 Task: Add an event with the title Second Client Meeting, date '2023/12/21', time 8:30 AM to 10:30 AMand add a description: The Lunch Break Mindfulness Session is suitable for individuals of all experience levels, including those who are new to mindfulness. No special equipment or clothing is required—participants can simply find a comfortable position and bring their full attention to the practice.Select event color  Grape . Add location for the event as: 123 Montmartre, Paris, France, logged in from the account softage.5@softage.netand send the event invitation to softage.3@softage.net and softage.4@softage.net. Set a reminder for the event Doesn't repeat
Action: Mouse moved to (65, 107)
Screenshot: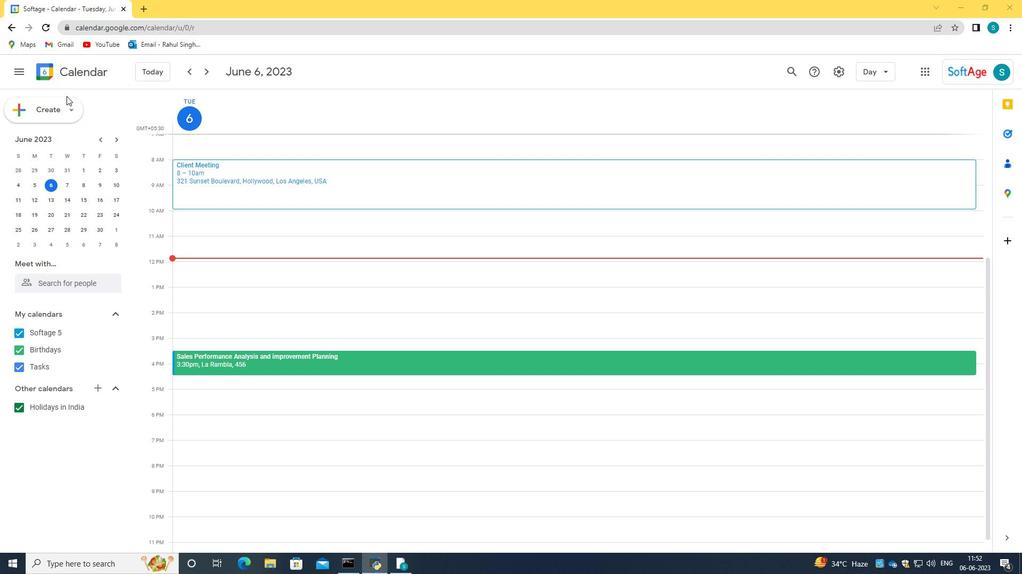 
Action: Mouse pressed left at (65, 107)
Screenshot: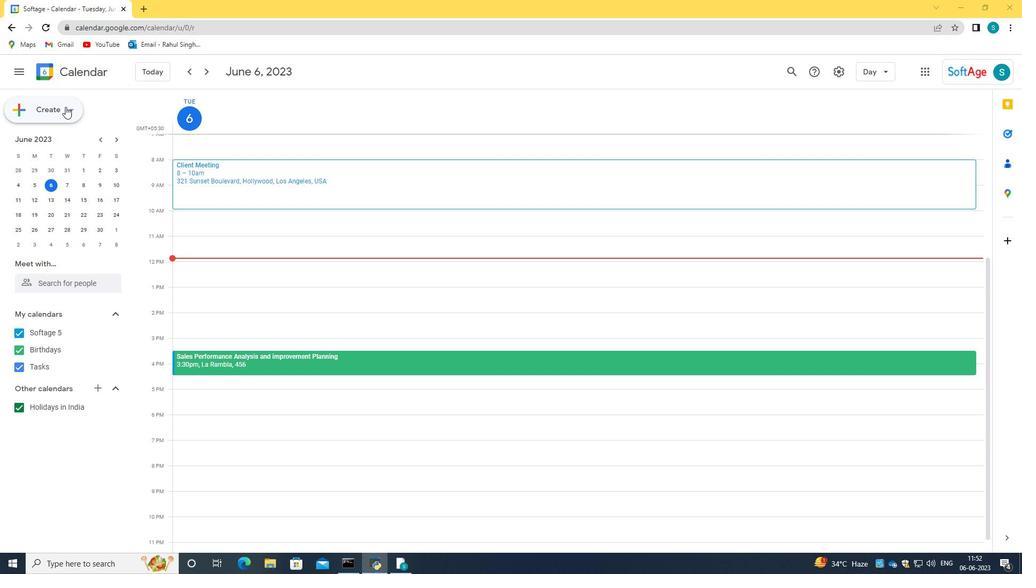 
Action: Mouse moved to (78, 135)
Screenshot: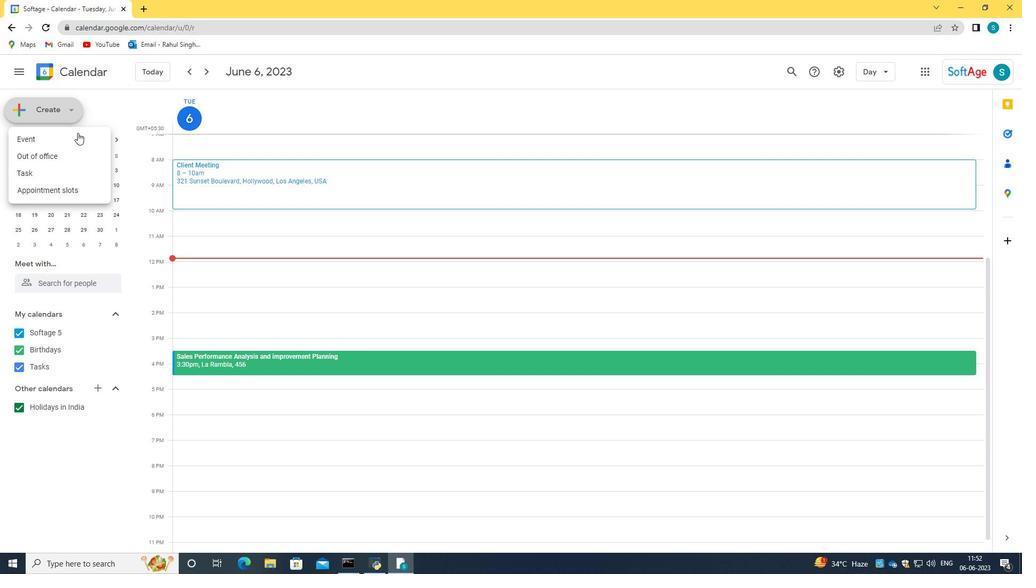 
Action: Mouse pressed left at (78, 135)
Screenshot: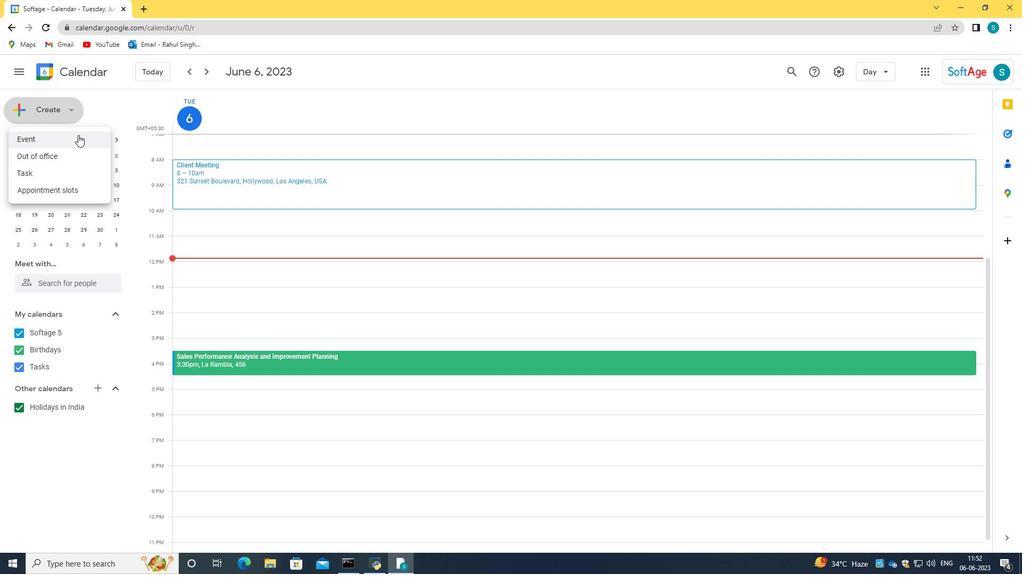 
Action: Mouse moved to (603, 422)
Screenshot: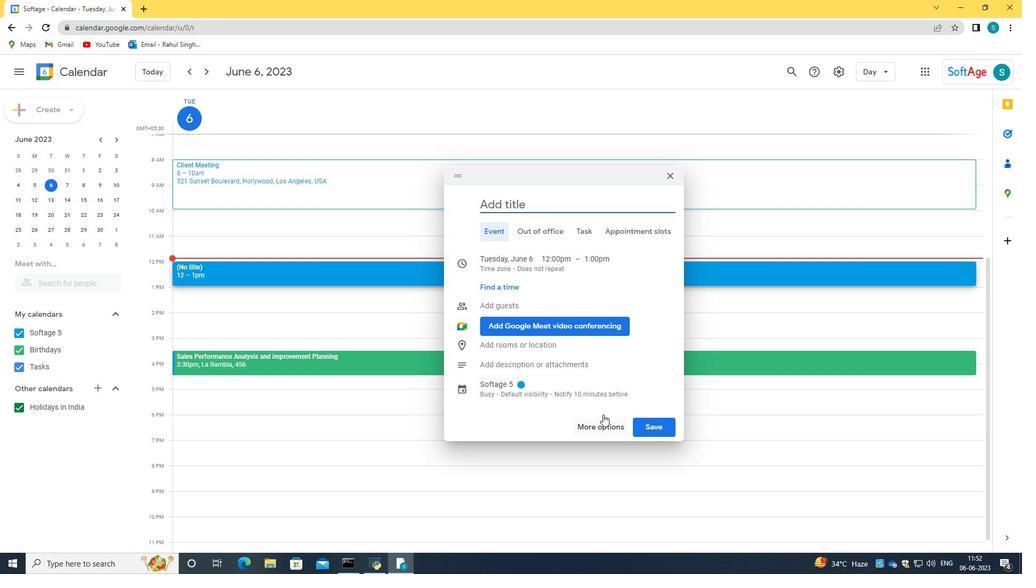 
Action: Mouse pressed left at (603, 422)
Screenshot: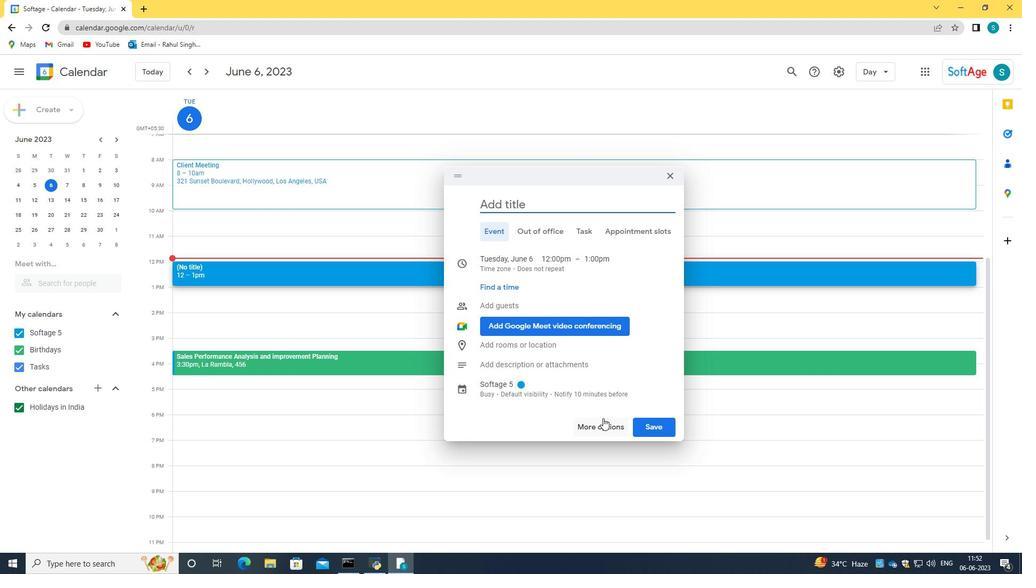 
Action: Mouse moved to (177, 79)
Screenshot: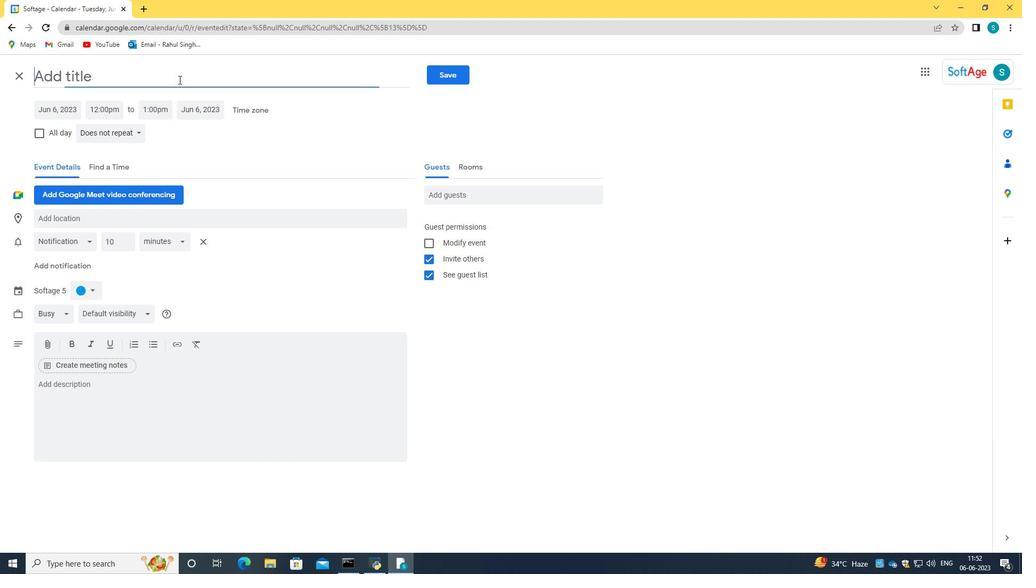 
Action: Mouse pressed left at (177, 79)
Screenshot: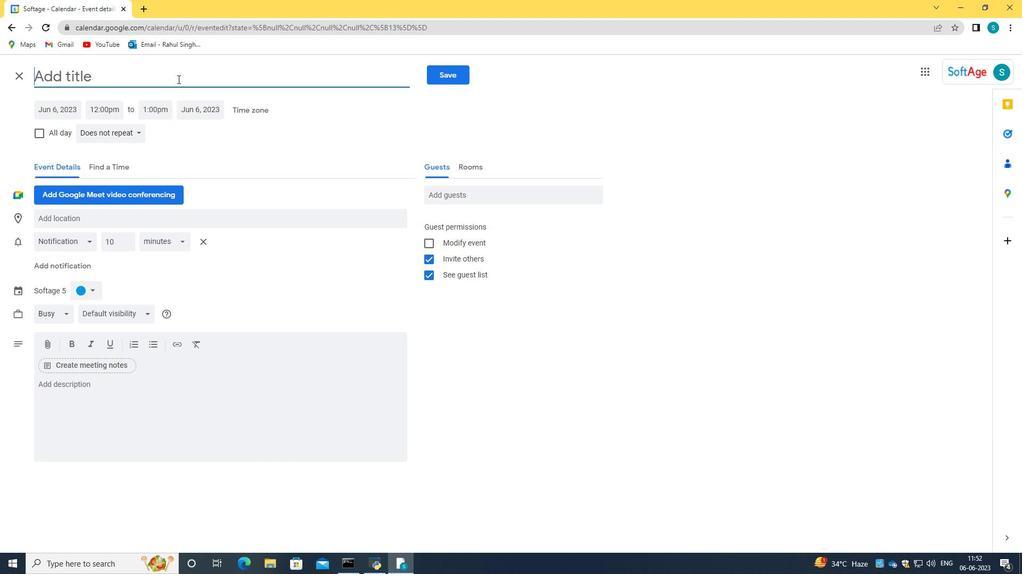 
Action: Key pressed <Key.caps_lock>S<Key.caps_lock>econd<Key.space><Key.caps_lock>C<Key.caps_lock>lient<Key.space><Key.caps_lock>M<Key.caps_lock>eeting
Screenshot: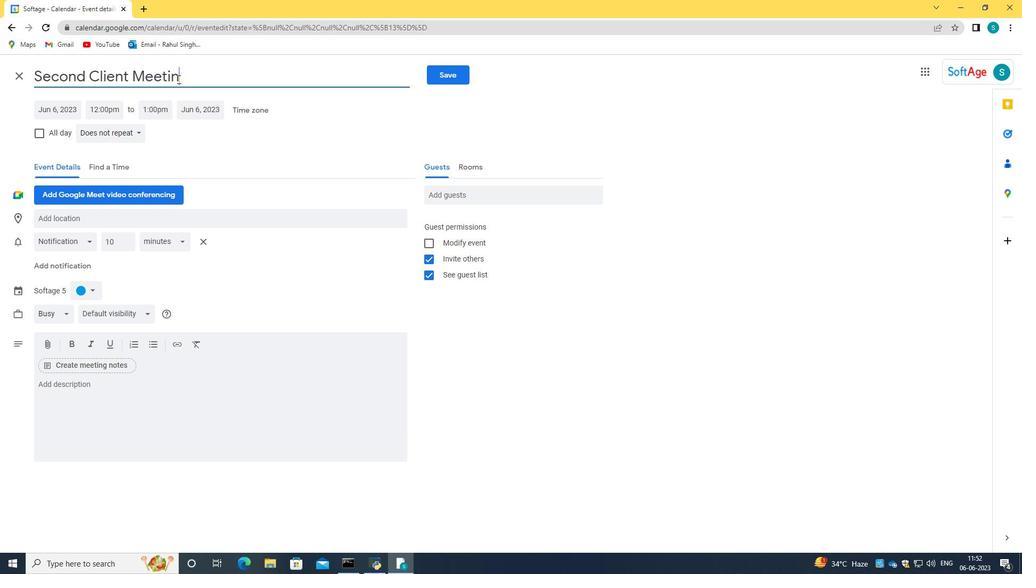 
Action: Mouse moved to (60, 107)
Screenshot: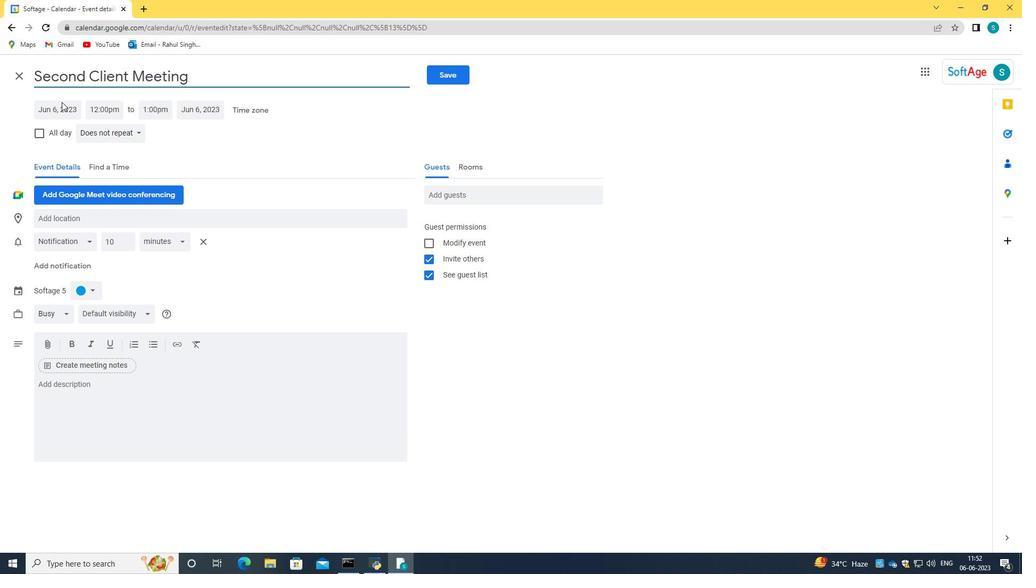 
Action: Mouse pressed left at (60, 107)
Screenshot: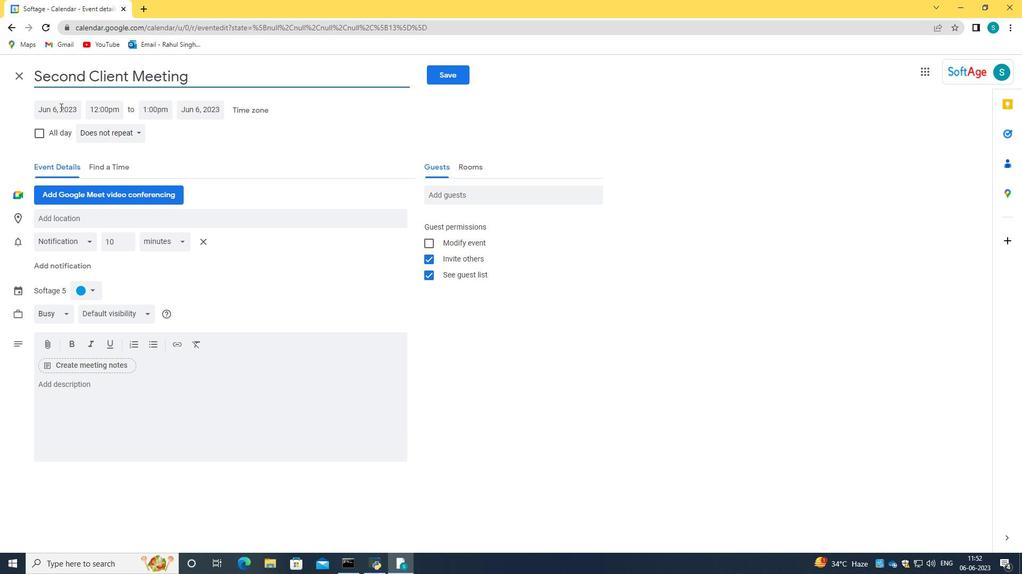 
Action: Key pressed 2023/12/21<Key.tab>08<Key.shift_r>:30<Key.space>am<Key.tab>10<Key.shift_r>:30<Key.space>am<Key.tab>
Screenshot: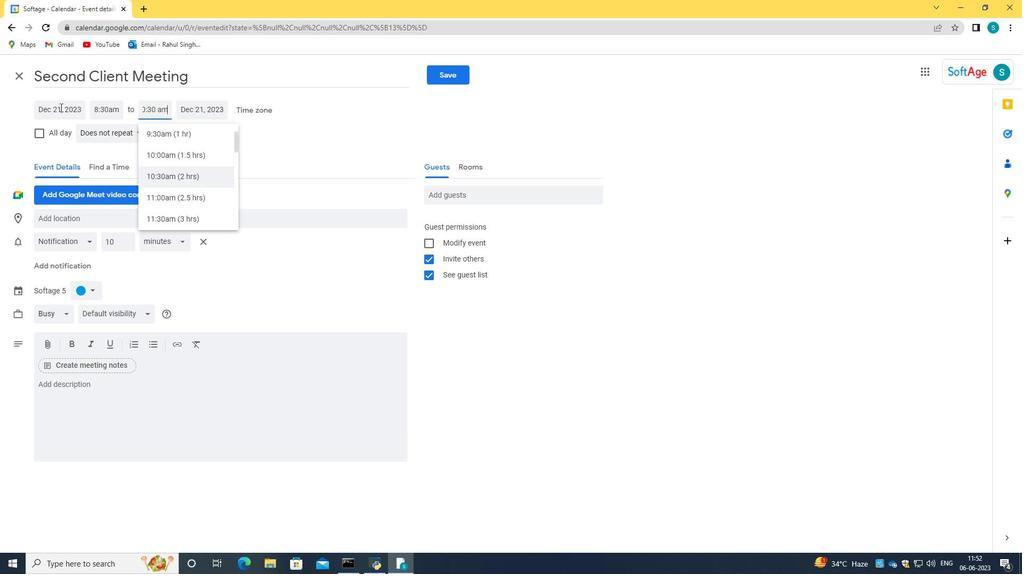 
Action: Mouse moved to (139, 403)
Screenshot: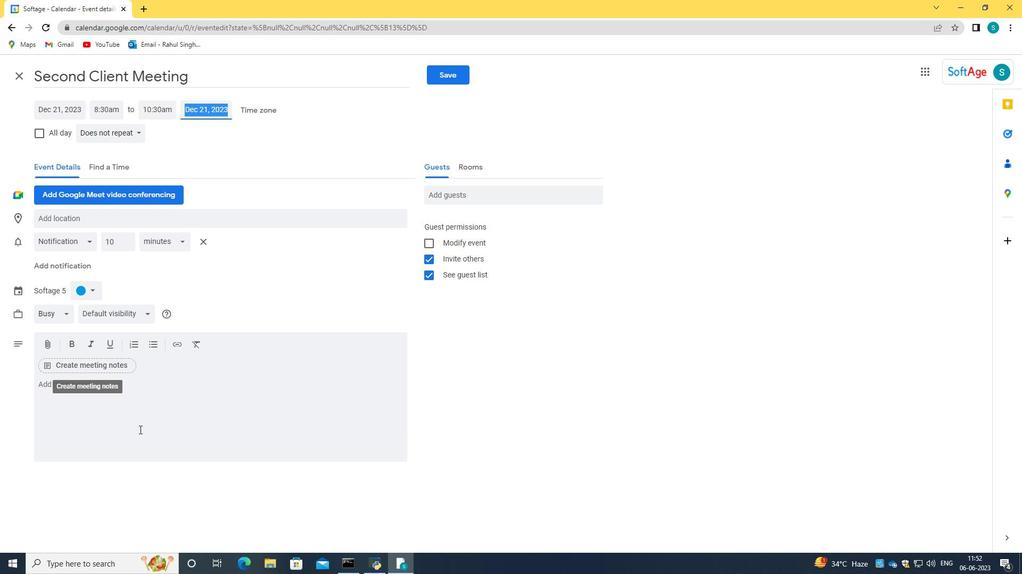 
Action: Mouse pressed left at (139, 403)
Screenshot: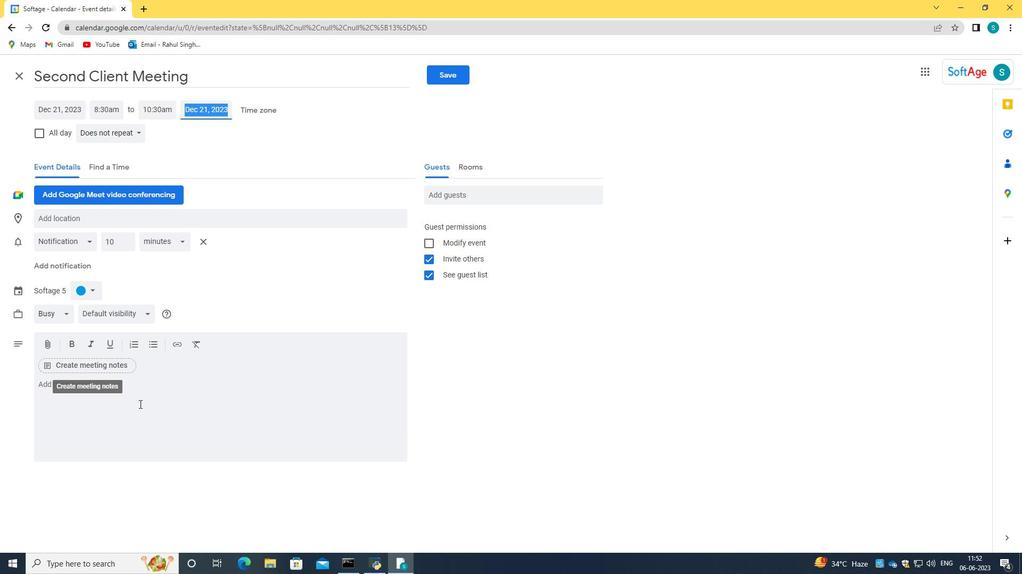 
Action: Key pressed <Key.caps_lock>T<Key.caps_lock>he<Key.space><Key.caps_lock>L<Key.caps_lock>uc<Key.backspace>nch<Key.space><Key.caps_lock>B<Key.caps_lock>reak<Key.space><Key.caps_lock>M<Key.caps_lock>indfulness<Key.space><Key.caps_lock>S<Key.caps_lock>ession<Key.space>is<Key.space>suitable<Key.space>for<Key.space>individuals<Key.space>of<Key.space>all<Key.space>experience<Key.space>levels,<Key.space>including<Key.space>those<Key.space>who<Key.space>are<Key.space>new<Key.space>to<Key.space>mindfulness.<Key.space><Key.caps_lock>N<Key.caps_lock>o<Key.space>special<Key.space>equipment<Key.space>or<Key.space>clothing<Key.space>is<Key.space>required-participants<Key.space>can<Key.space>simply<Key.space>an<Key.backspace><Key.backspace>find<Key.space>a<Key.space>comfortable<Key.space>practice.
Screenshot: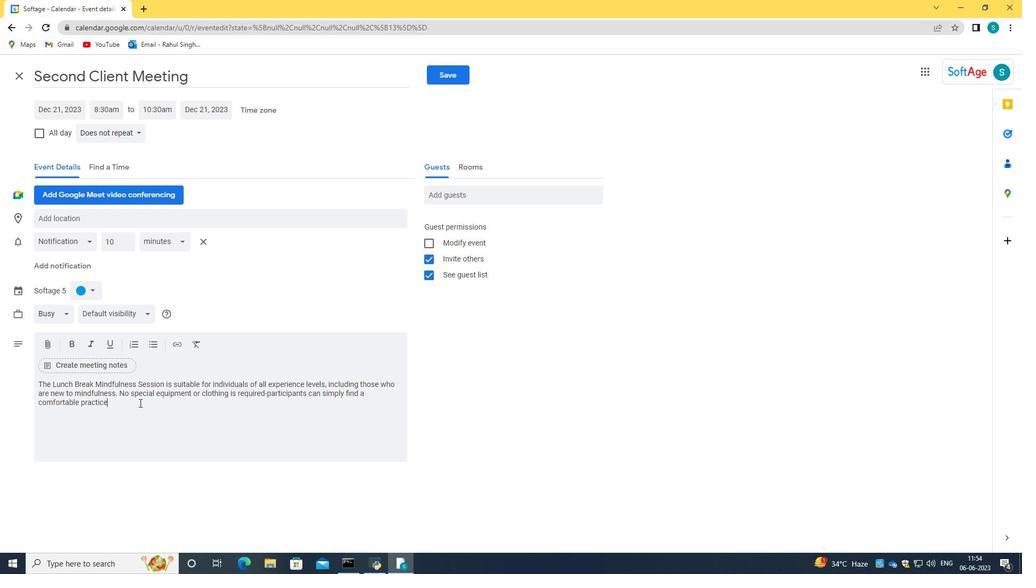
Action: Mouse moved to (85, 285)
Screenshot: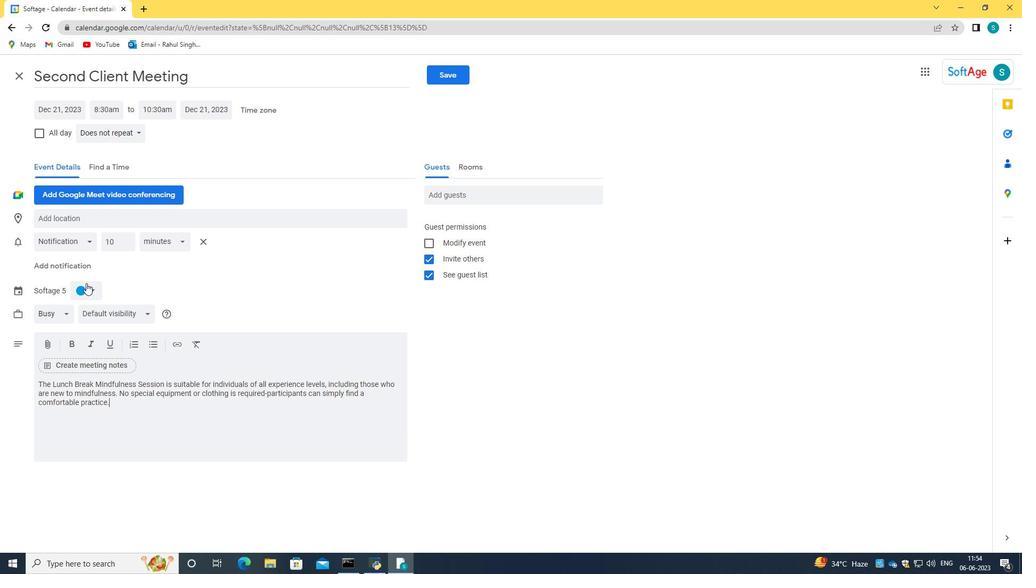 
Action: Mouse pressed left at (85, 285)
Screenshot: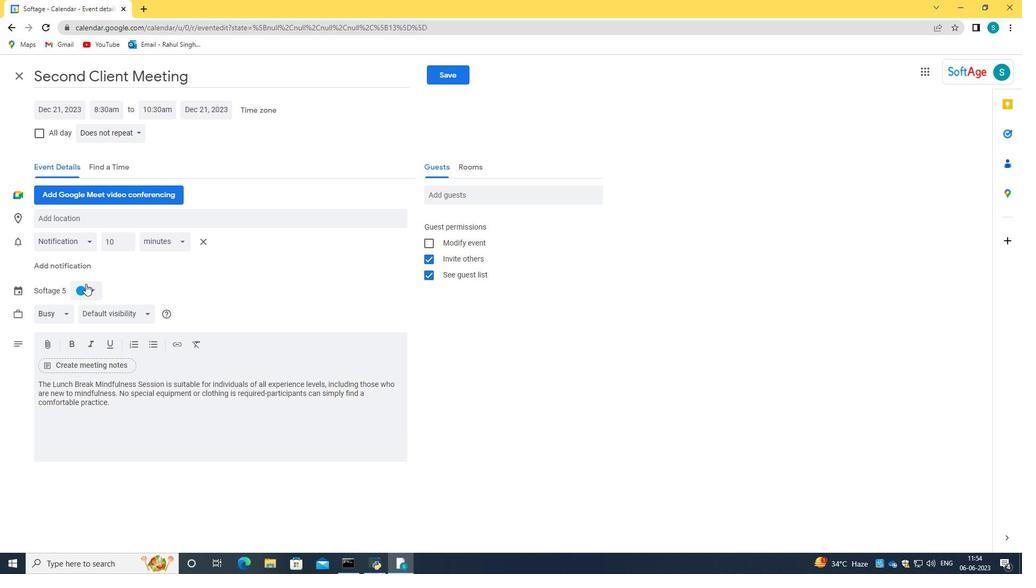 
Action: Mouse moved to (94, 341)
Screenshot: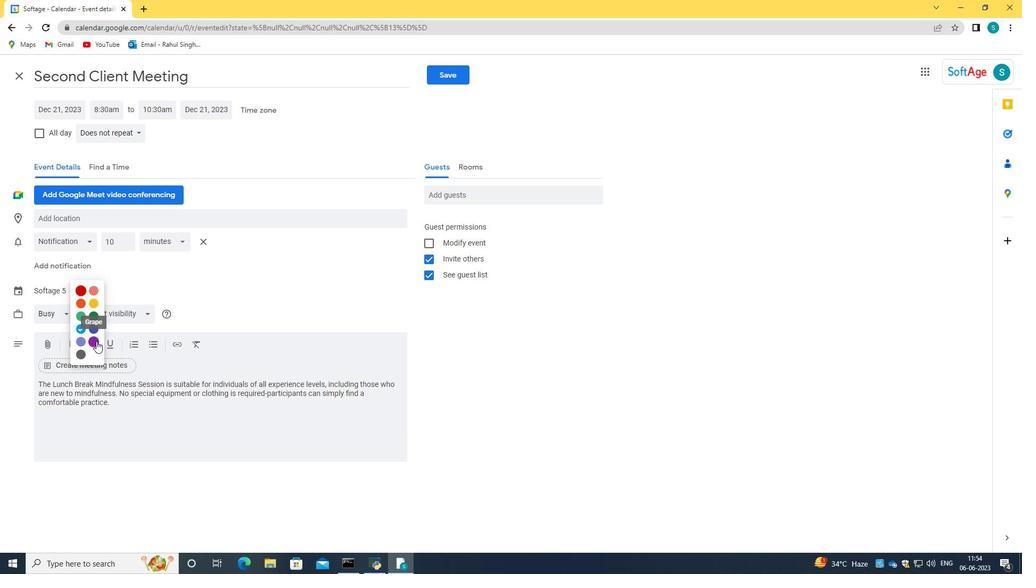 
Action: Mouse pressed left at (94, 341)
Screenshot: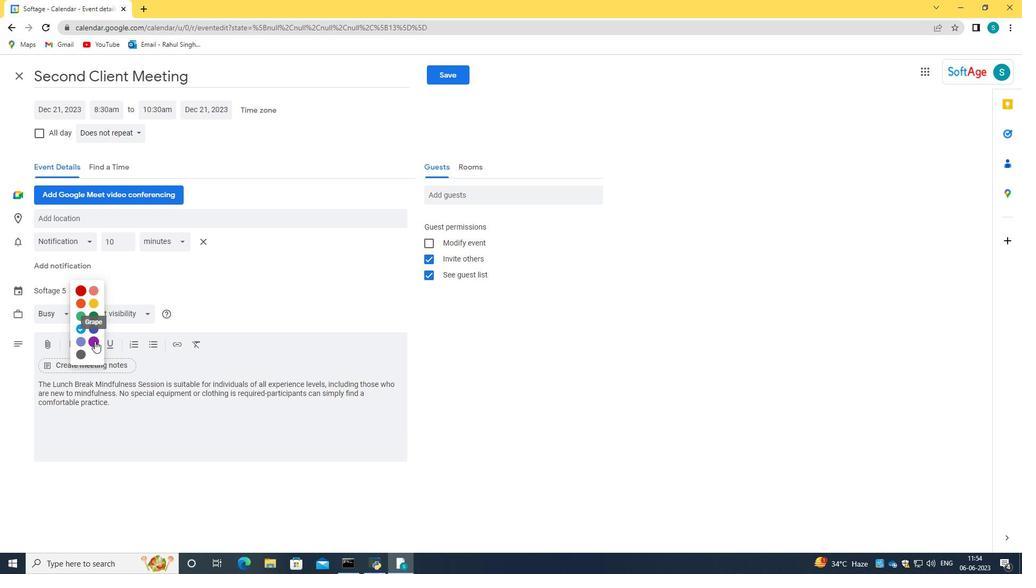 
Action: Mouse moved to (80, 223)
Screenshot: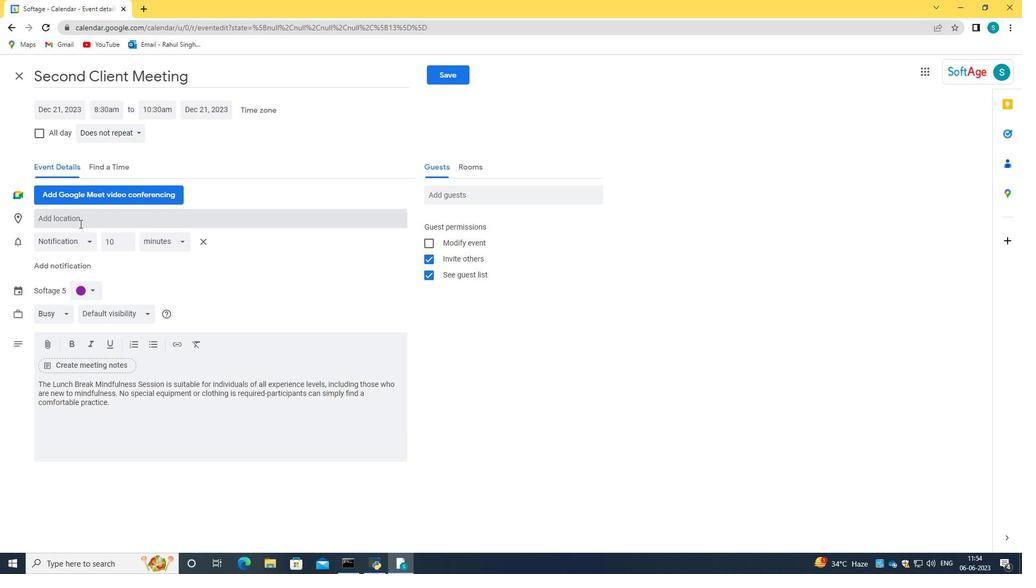 
Action: Mouse pressed left at (80, 223)
Screenshot: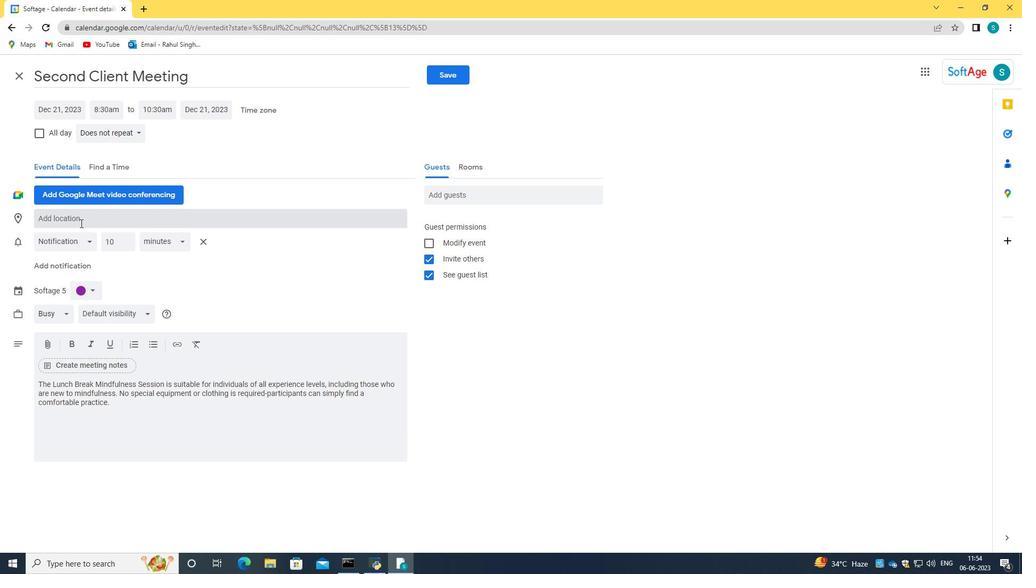 
Action: Key pressed 123<Key.space><Key.caps_lock>M<Key.caps_lock>ontmartre,<Key.space><Key.caps_lock>P<Key.caps_lock>aris,<Key.space><Key.caps_lock>F<Key.caps_lock>rance<Key.enter>
Screenshot: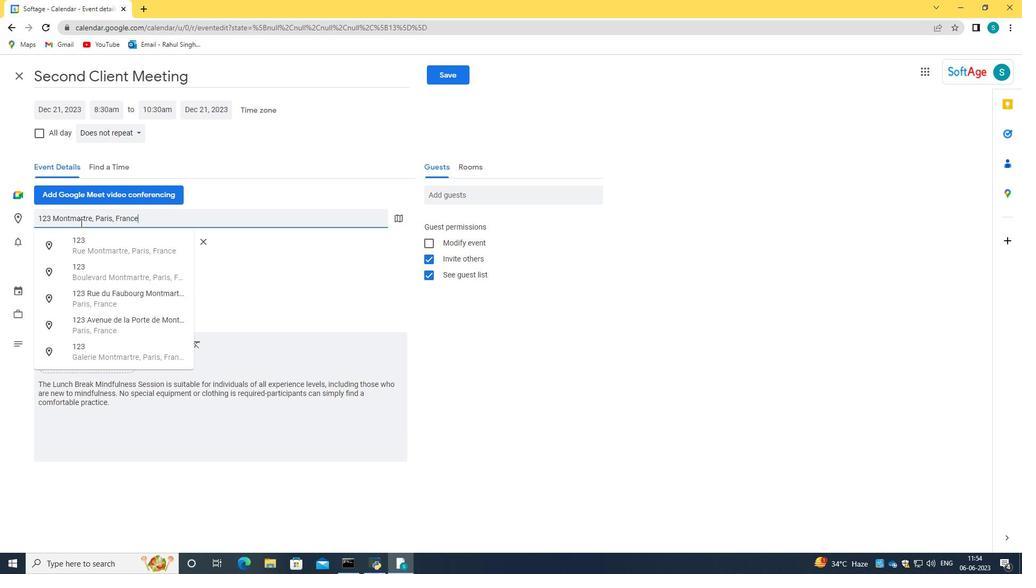 
Action: Mouse moved to (471, 195)
Screenshot: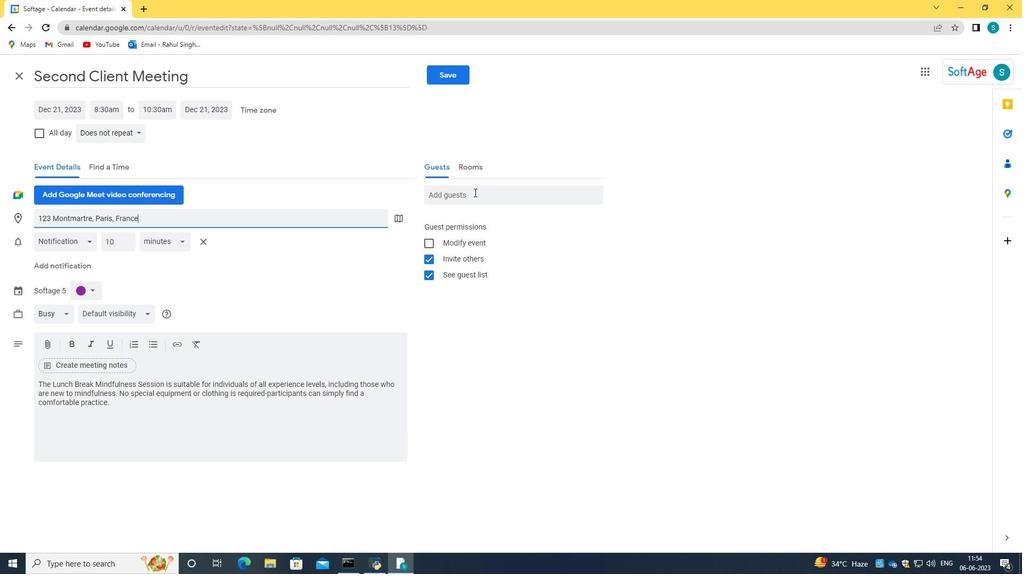 
Action: Mouse pressed left at (471, 195)
Screenshot: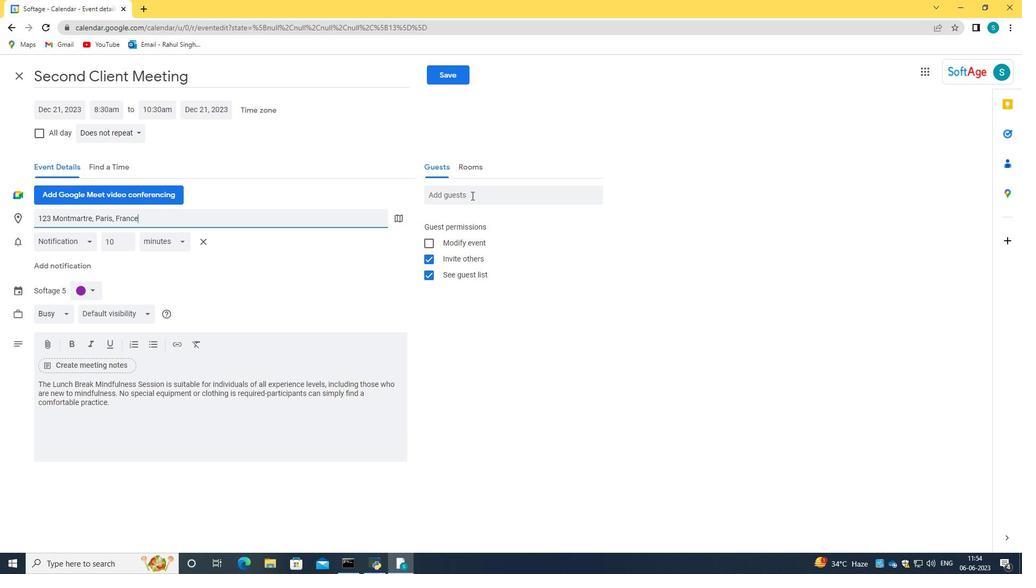 
Action: Key pressed softage.3<Key.shift>@softage.net<Key.tab>softage.4<Key.shift>@softage.net
Screenshot: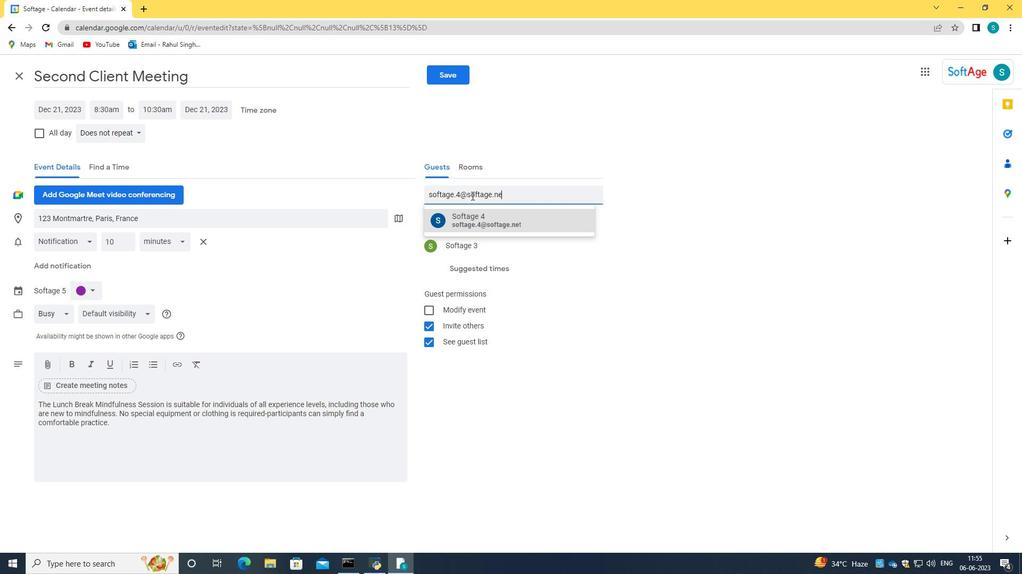 
Action: Mouse moved to (512, 220)
Screenshot: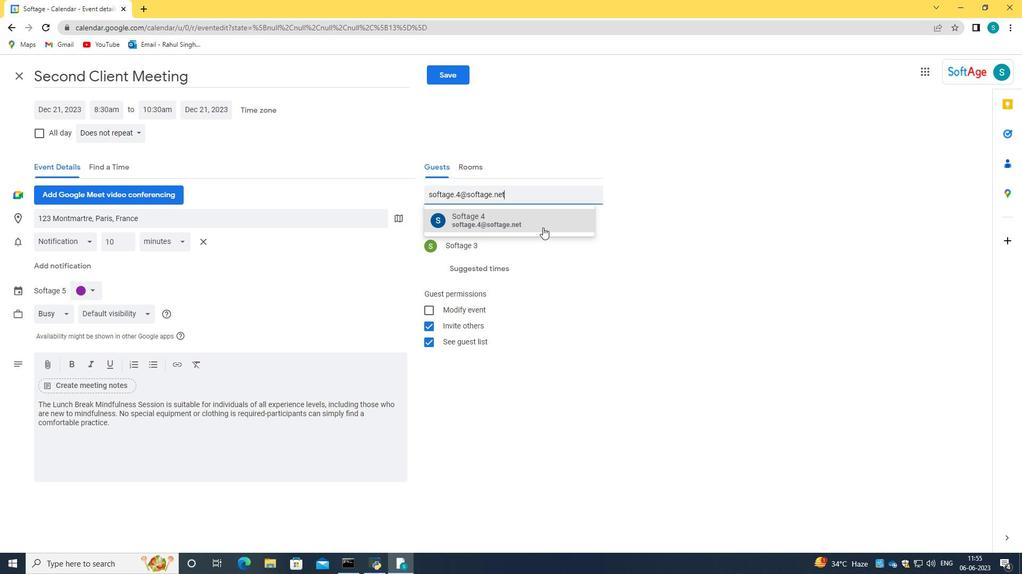 
Action: Mouse pressed left at (512, 220)
Screenshot: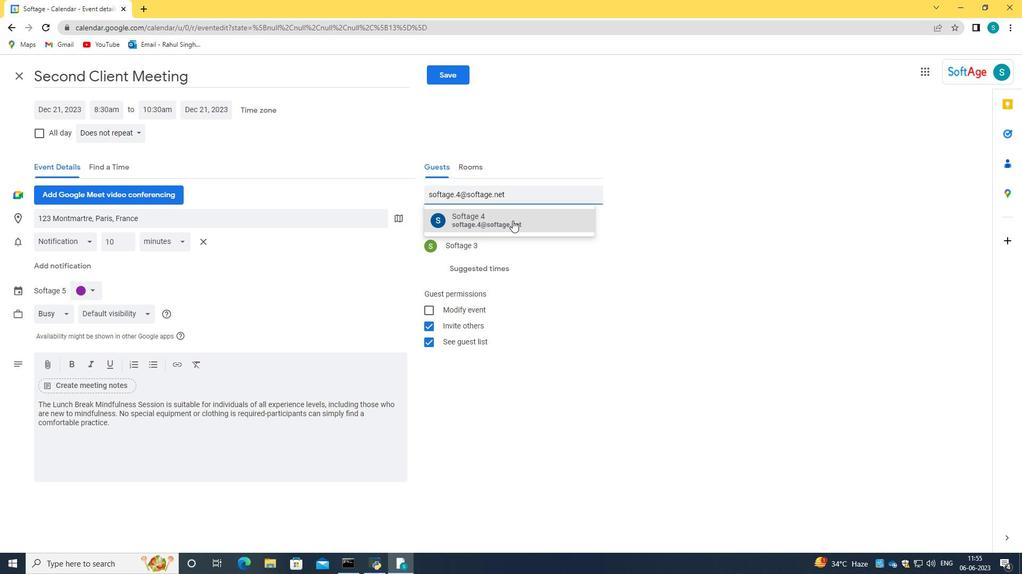 
Action: Mouse moved to (129, 137)
Screenshot: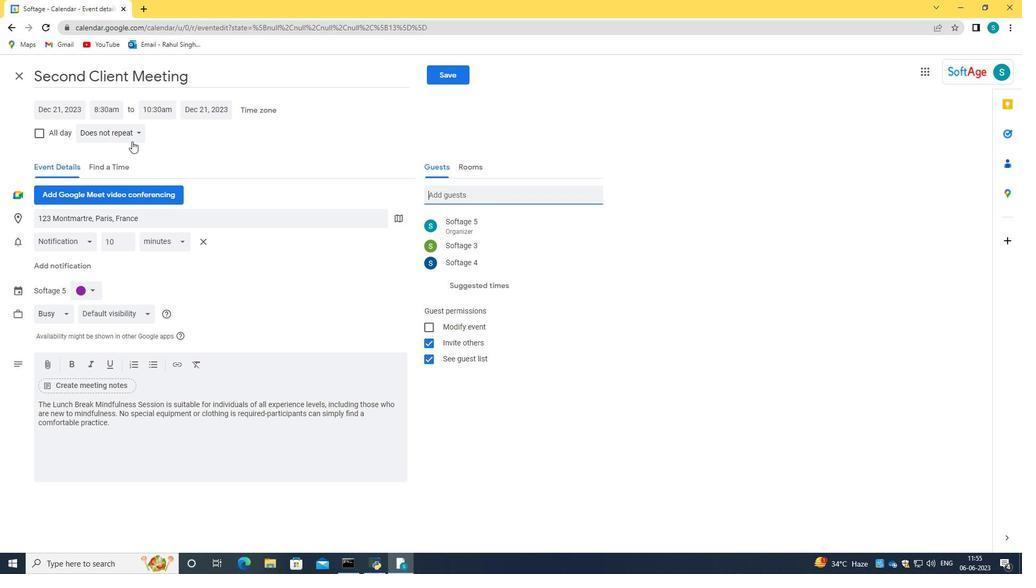 
Action: Mouse pressed left at (129, 137)
Screenshot: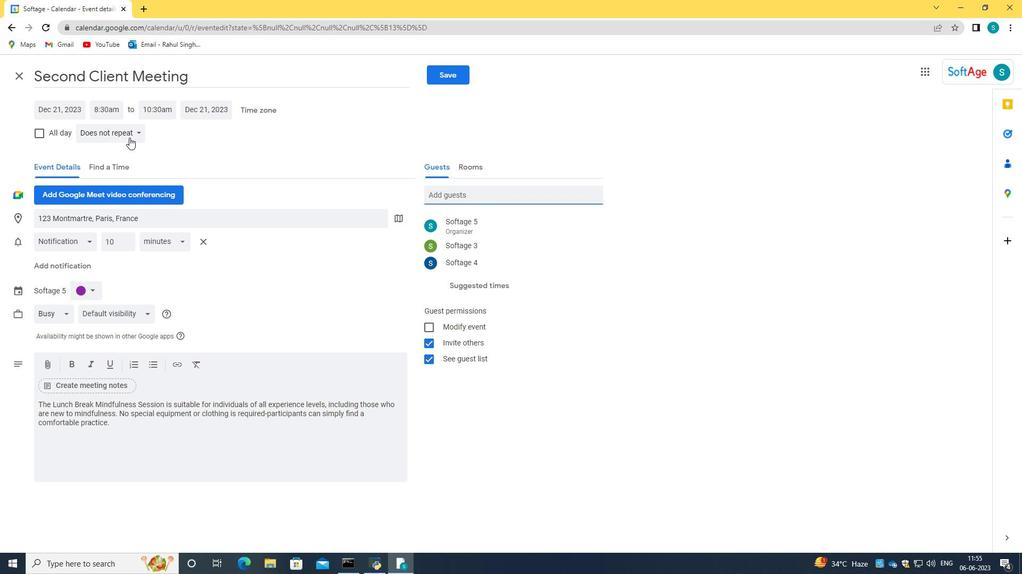 
Action: Mouse moved to (124, 137)
Screenshot: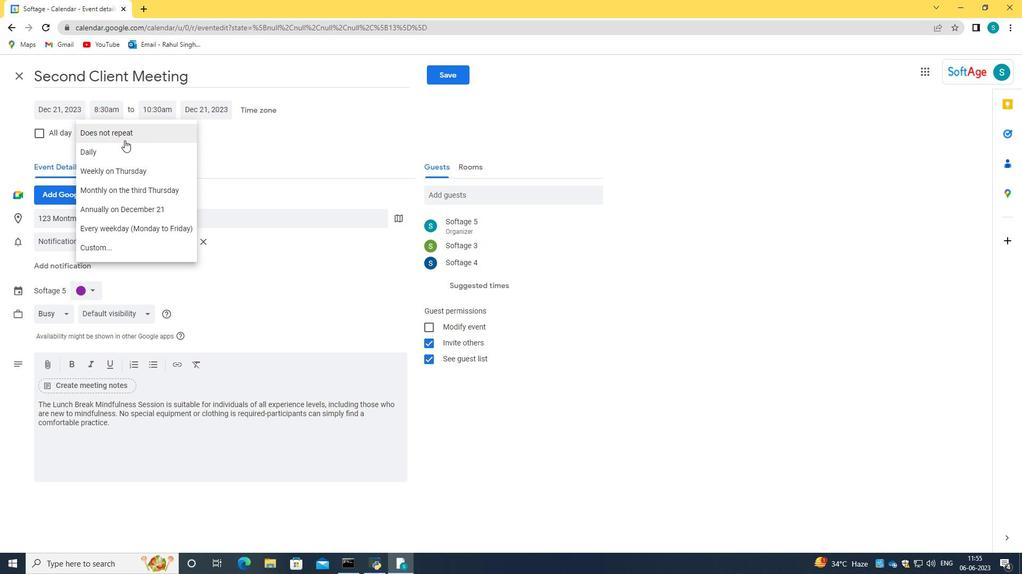 
Action: Mouse pressed left at (124, 137)
Screenshot: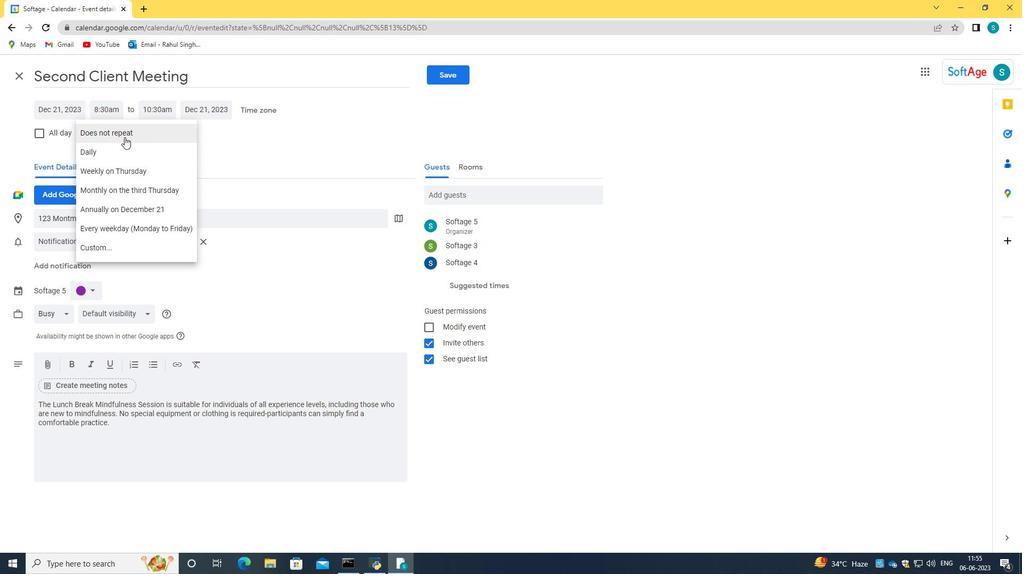 
Action: Mouse moved to (443, 79)
Screenshot: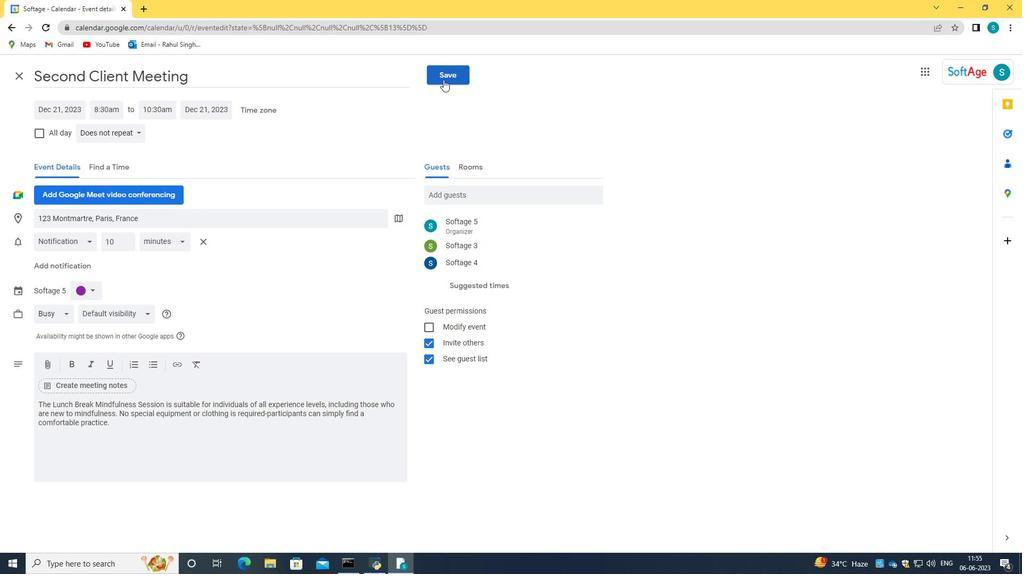 
Action: Mouse pressed left at (443, 79)
Screenshot: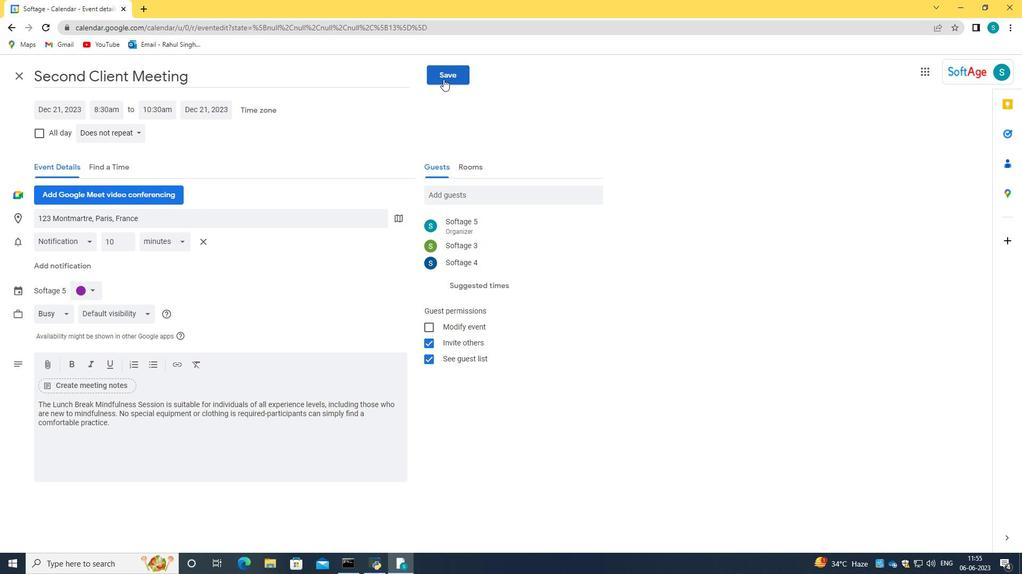 
Action: Mouse moved to (608, 326)
Screenshot: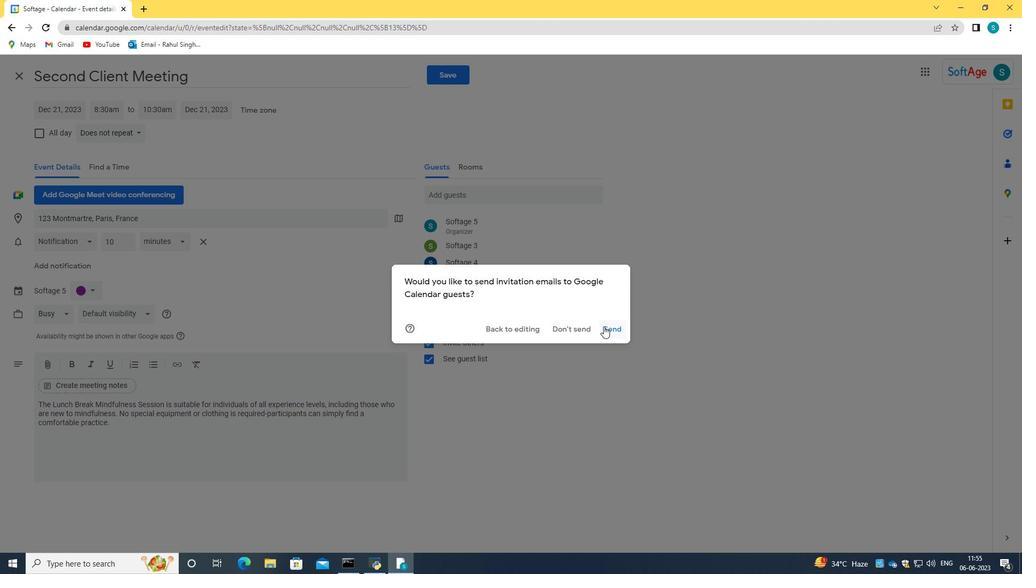 
Action: Mouse pressed left at (608, 326)
Screenshot: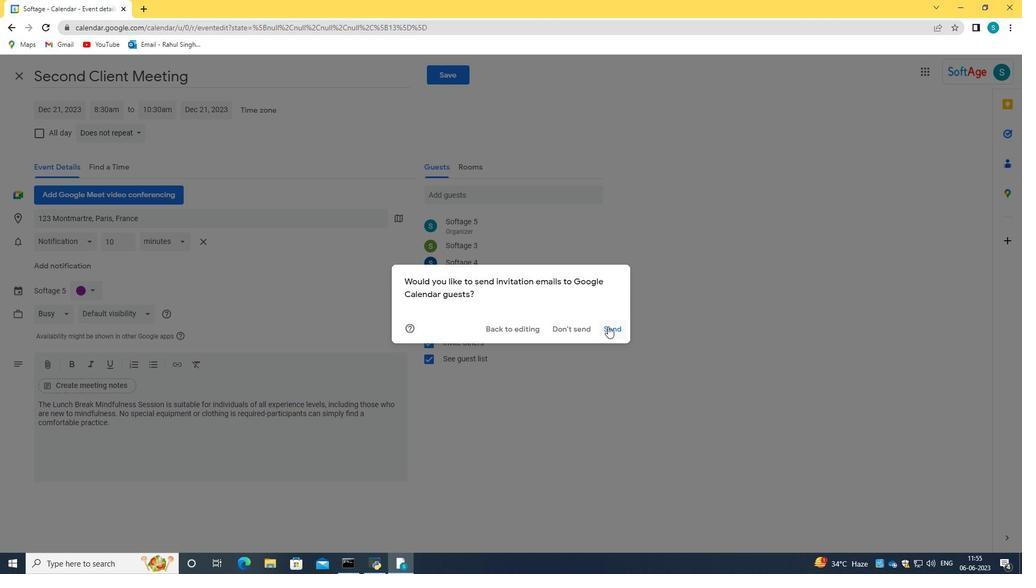 
Action: Mouse moved to (608, 326)
Screenshot: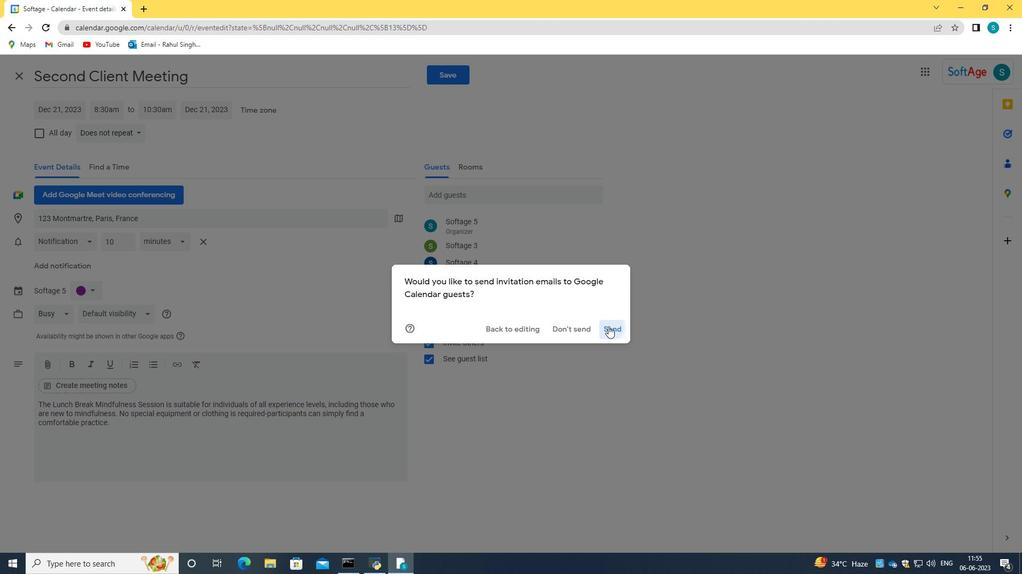 
